 Task: Sort the recently solved tickets in your group, order by Requester language in descending order.
Action: Mouse moved to (297, 511)
Screenshot: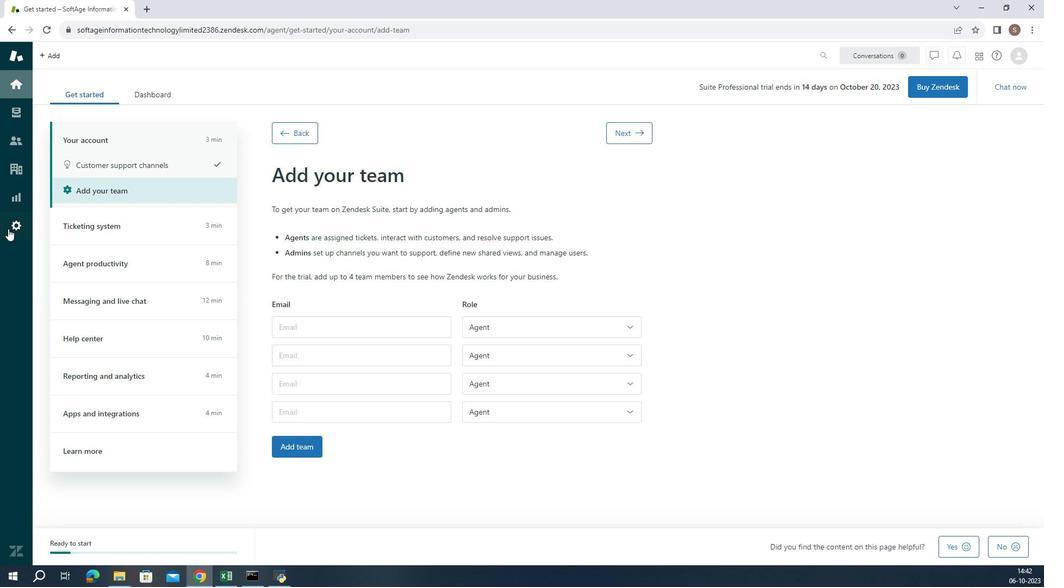 
Action: Mouse pressed left at (297, 511)
Screenshot: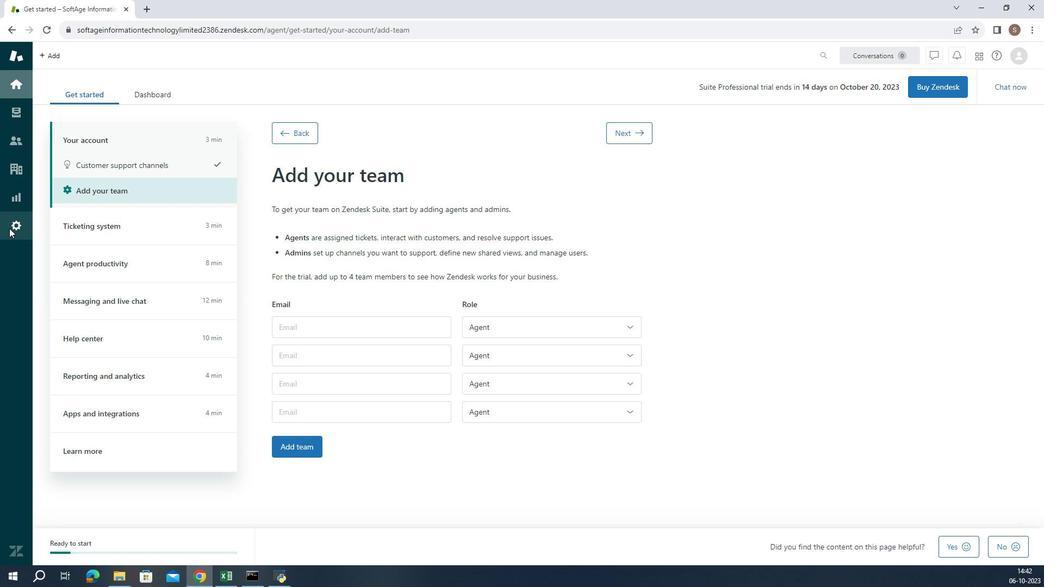 
Action: Mouse moved to (381, 427)
Screenshot: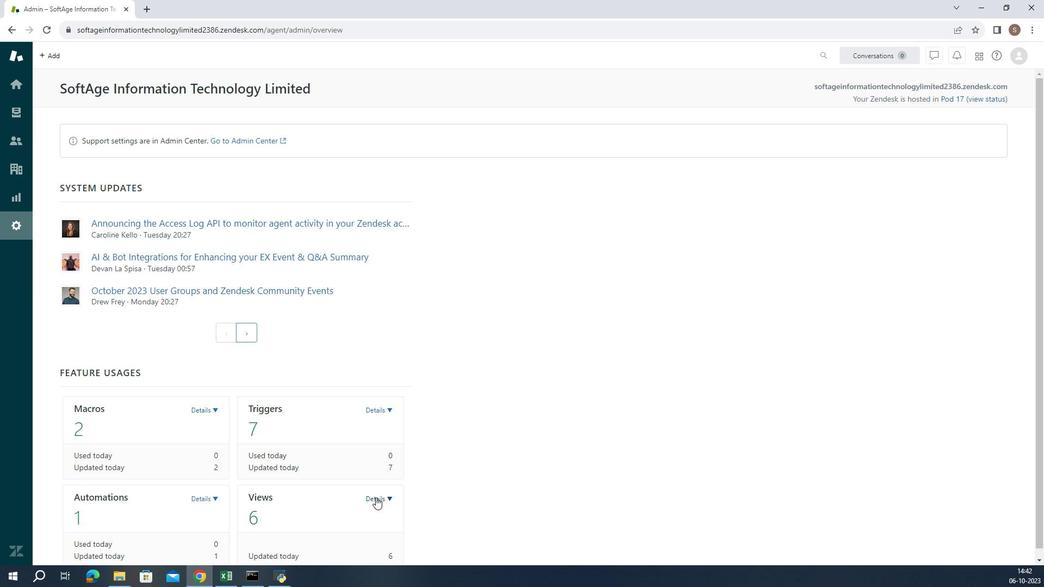 
Action: Mouse pressed left at (381, 427)
Screenshot: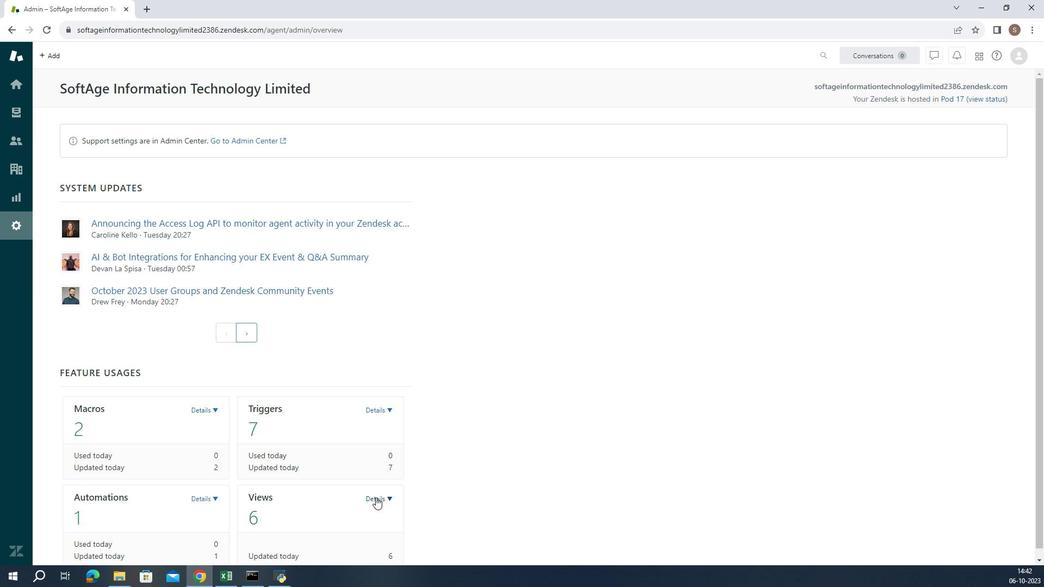 
Action: Mouse moved to (374, 415)
Screenshot: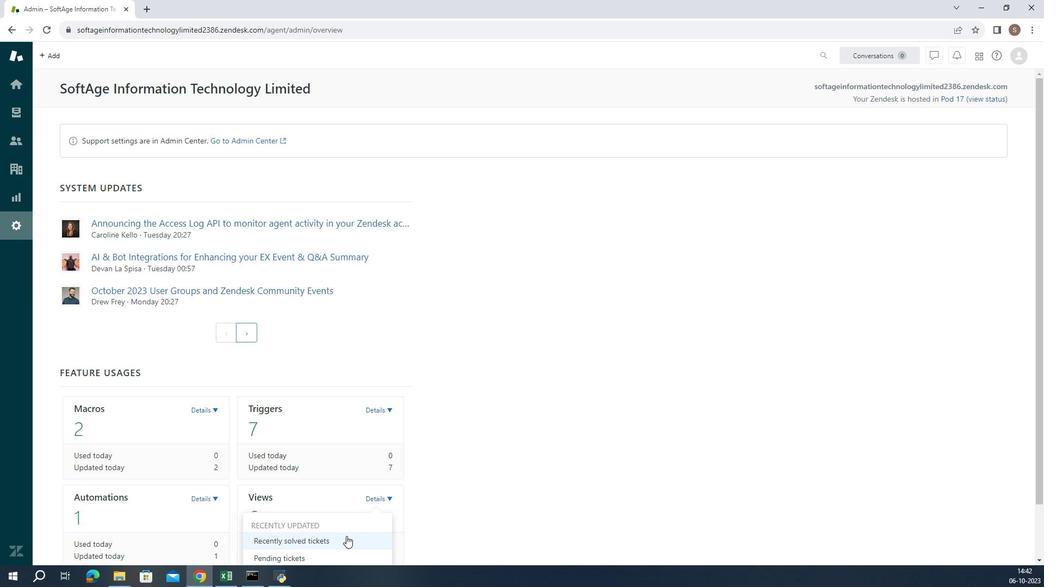
Action: Mouse pressed left at (374, 415)
Screenshot: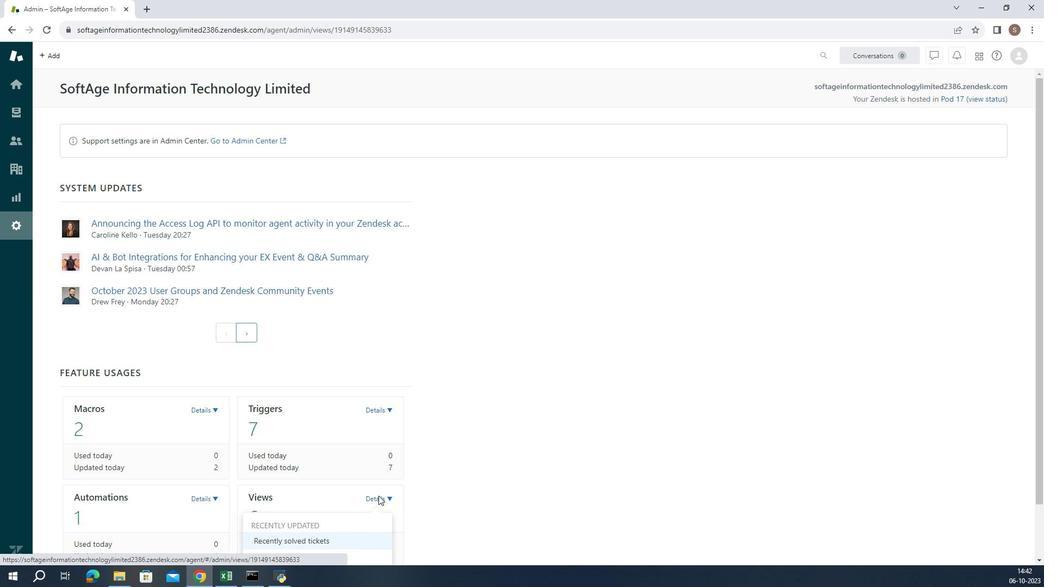 
Action: Mouse moved to (406, 482)
Screenshot: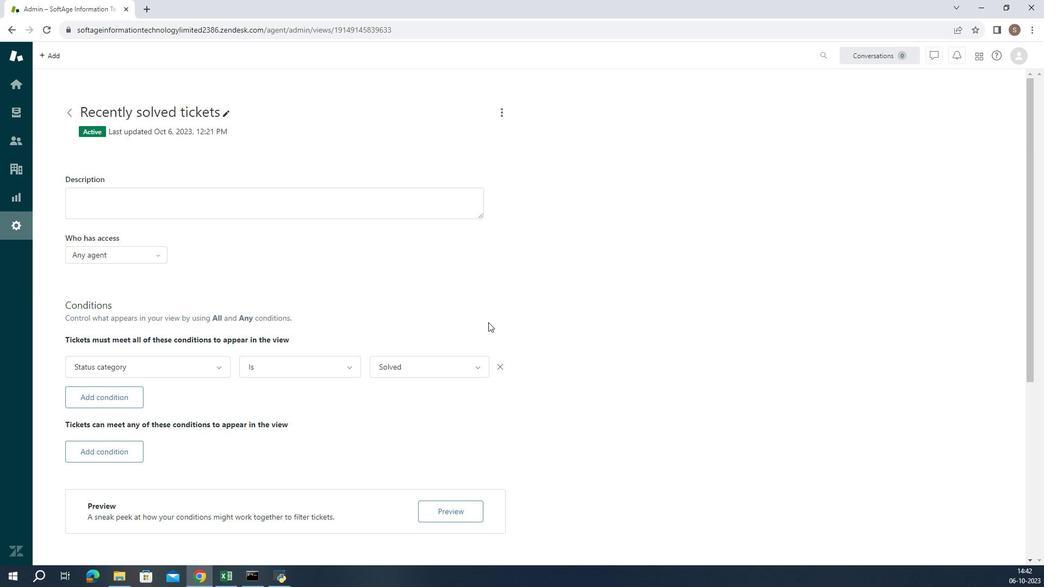 
Action: Mouse scrolled (406, 483) with delta (0, 0)
Screenshot: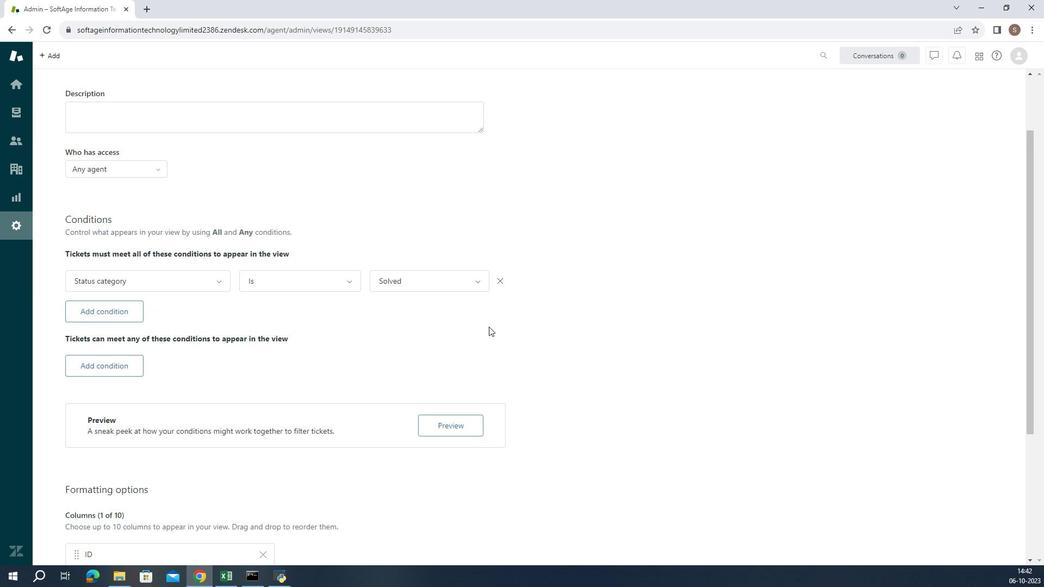 
Action: Mouse scrolled (406, 483) with delta (0, 0)
Screenshot: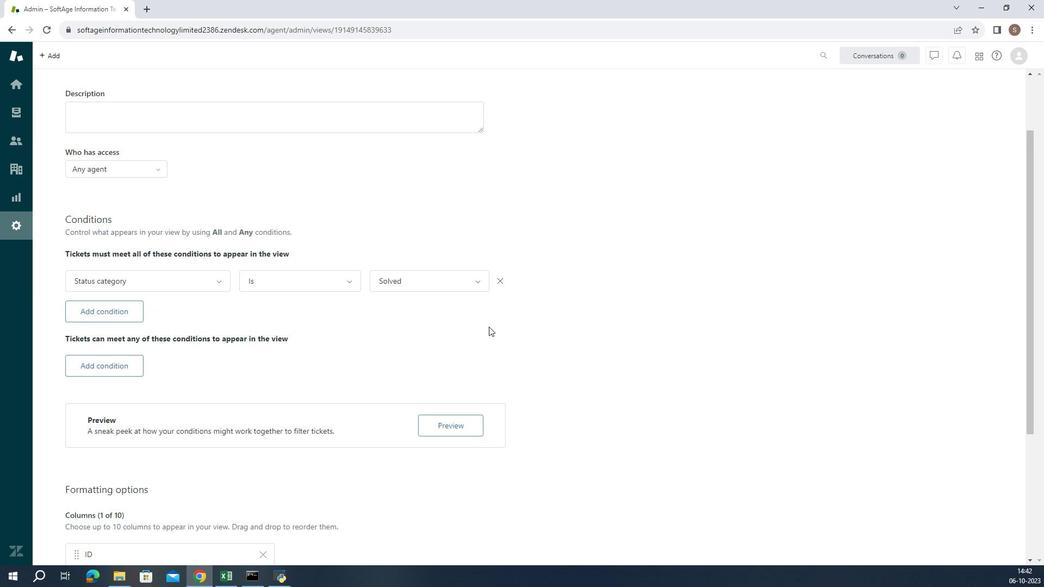 
Action: Mouse scrolled (406, 483) with delta (0, 0)
Screenshot: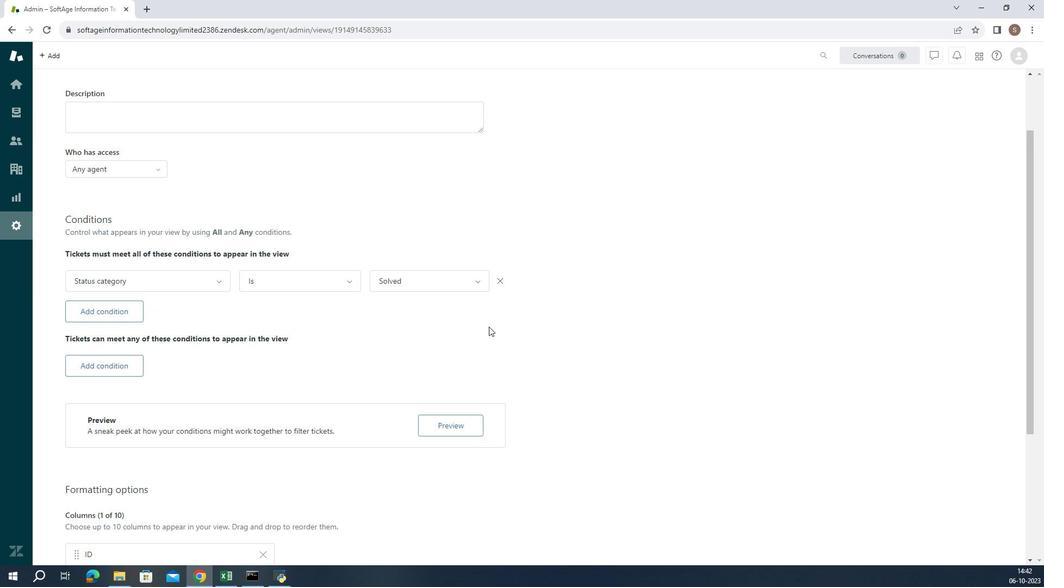 
Action: Mouse scrolled (406, 483) with delta (0, 0)
Screenshot: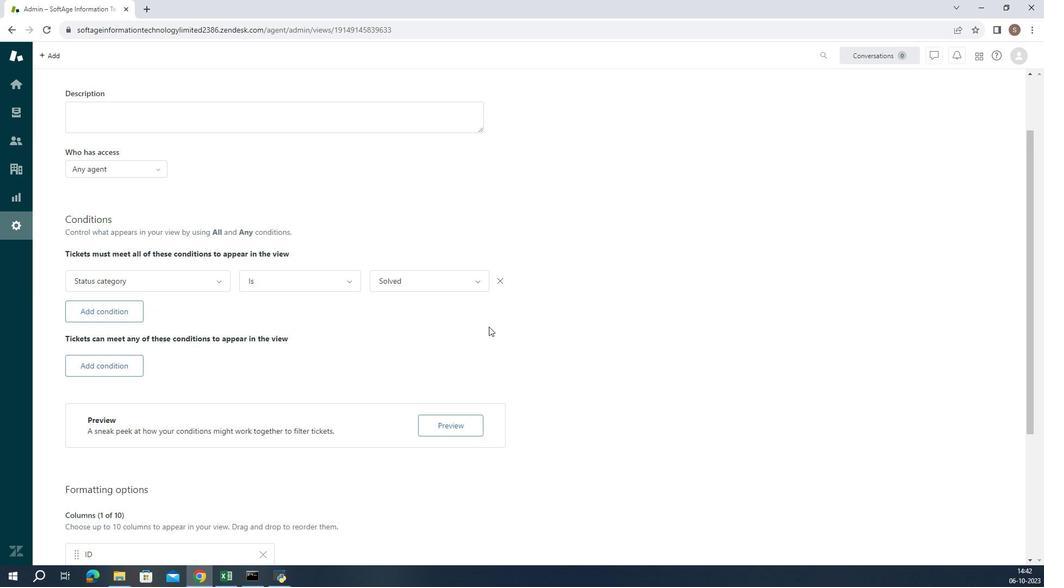 
Action: Mouse moved to (406, 482)
Screenshot: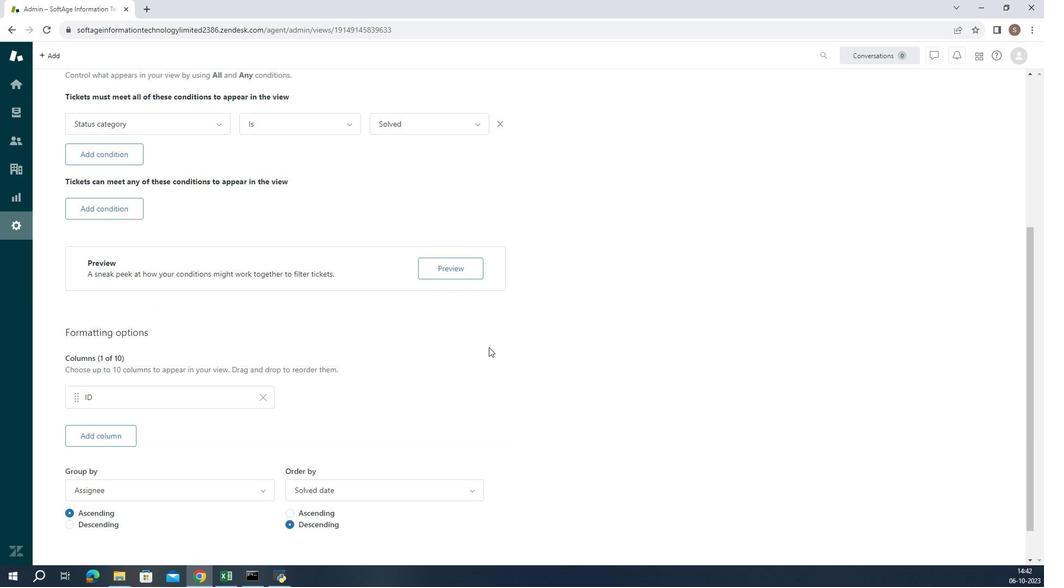 
Action: Mouse scrolled (406, 482) with delta (0, 0)
Screenshot: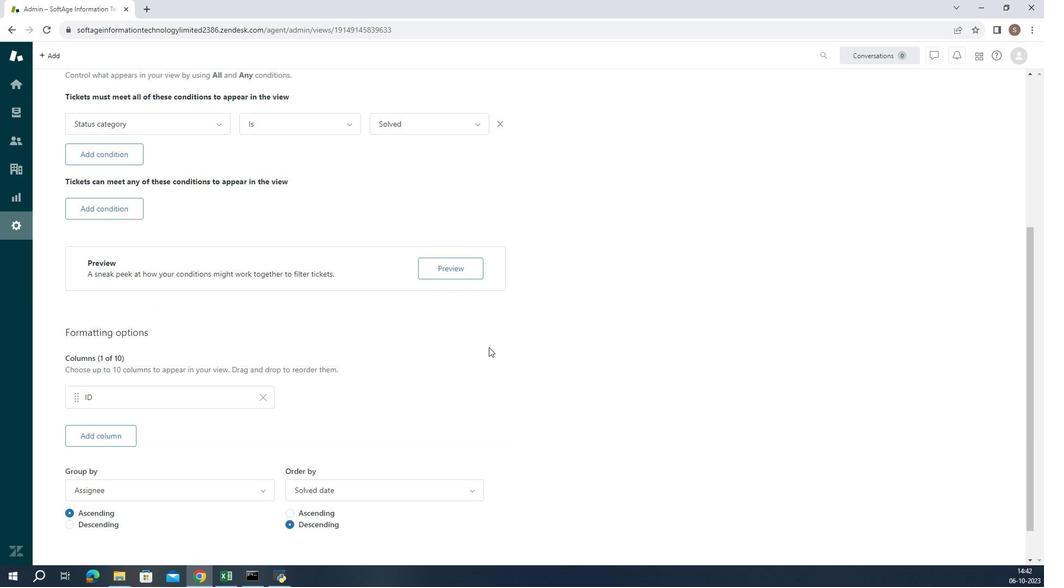 
Action: Mouse moved to (391, 439)
Screenshot: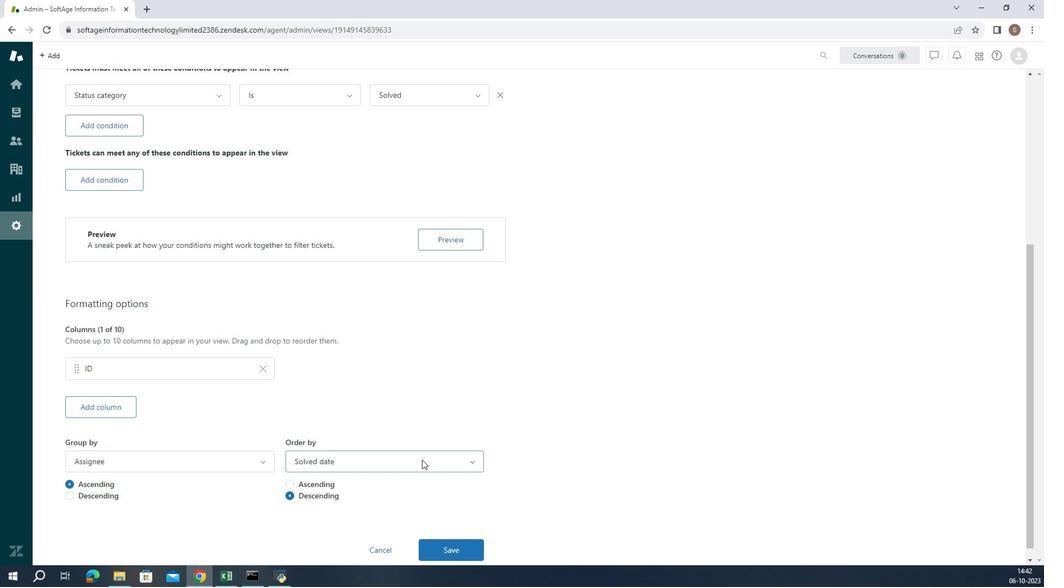 
Action: Mouse pressed left at (391, 439)
Screenshot: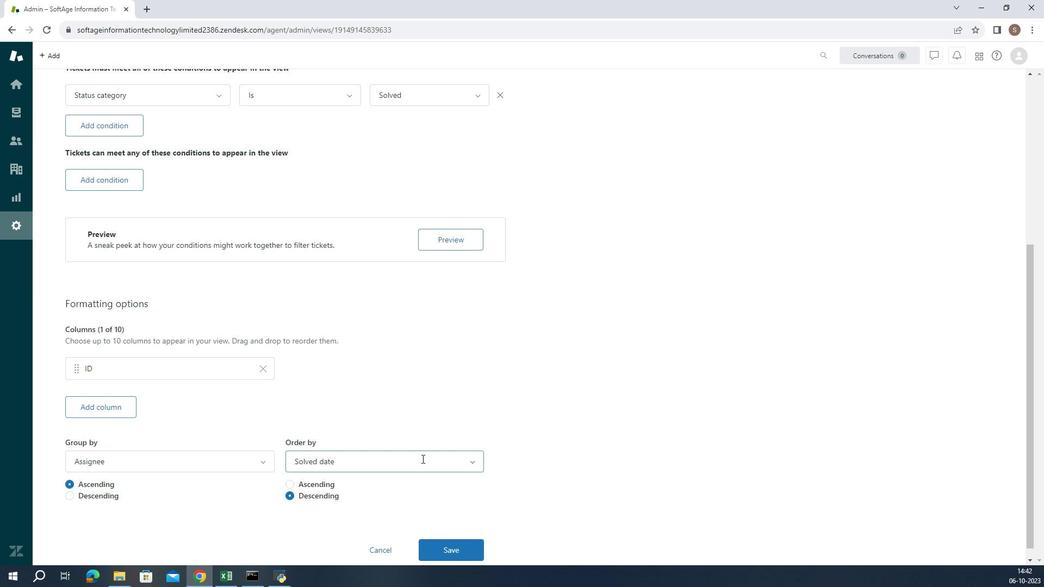 
Action: Mouse moved to (391, 471)
Screenshot: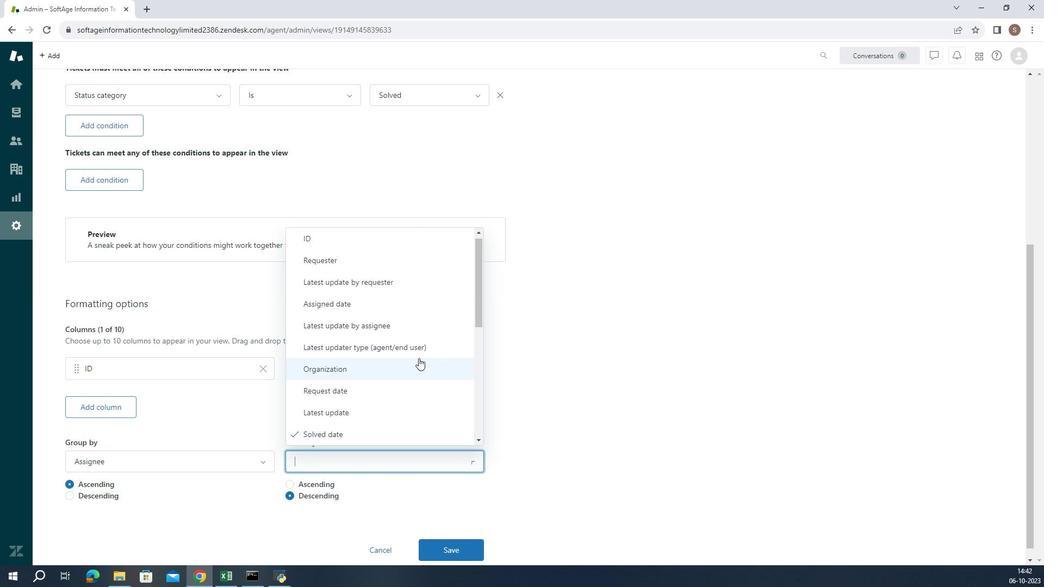 
Action: Mouse scrolled (391, 471) with delta (0, 0)
Screenshot: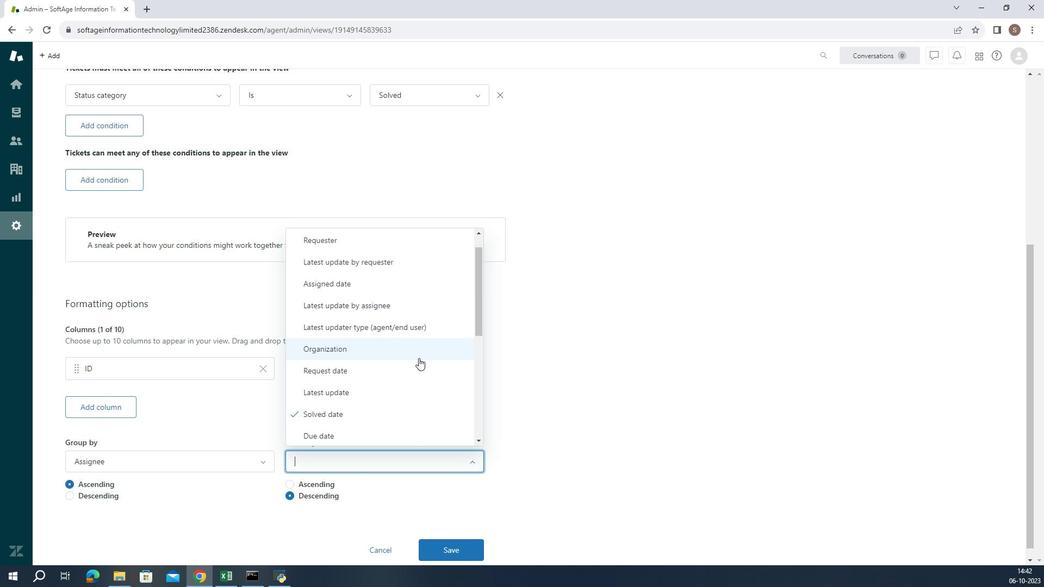 
Action: Mouse scrolled (391, 471) with delta (0, 0)
Screenshot: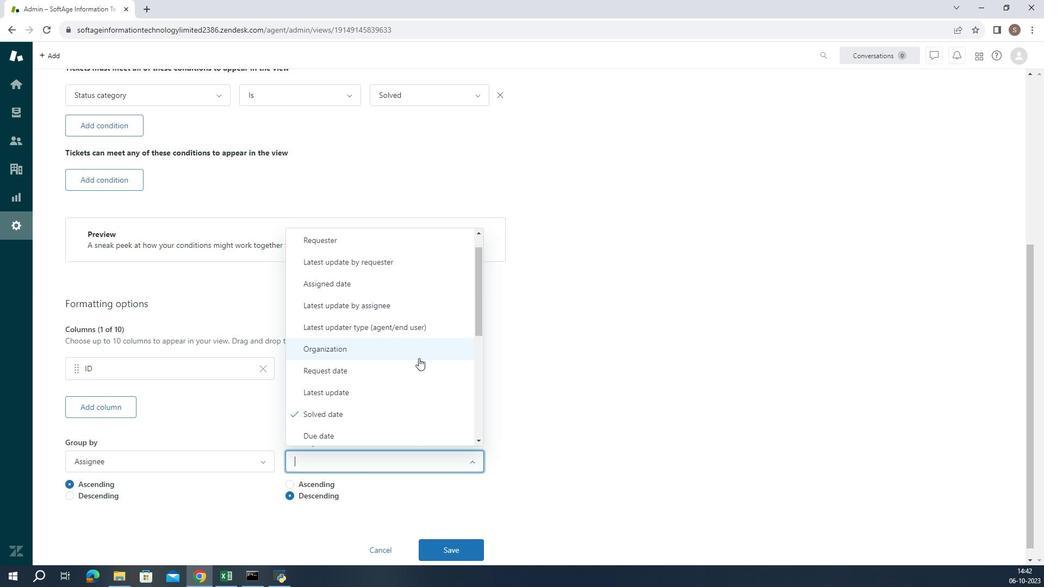
Action: Mouse scrolled (391, 471) with delta (0, 0)
Screenshot: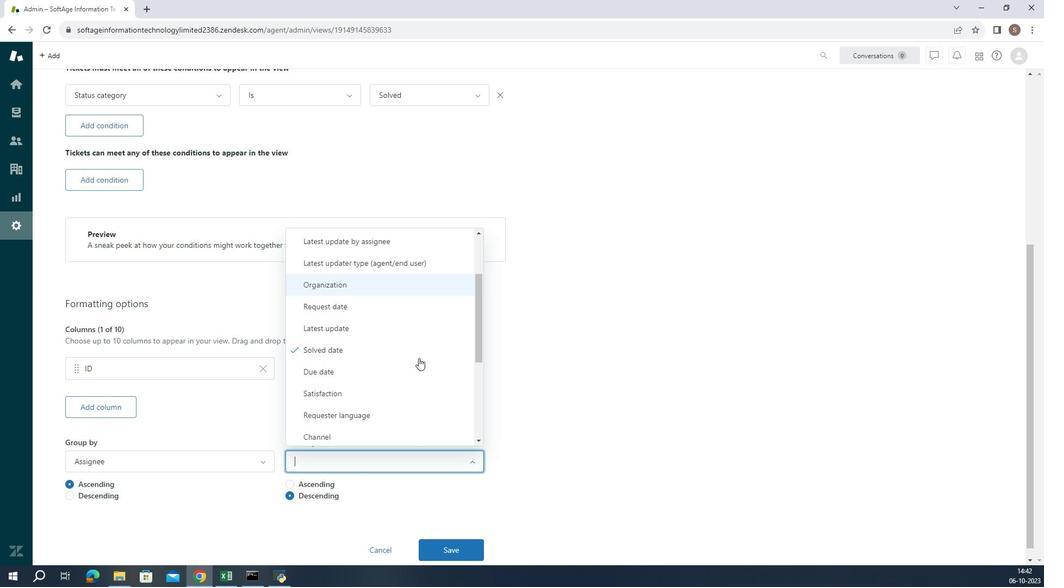 
Action: Mouse moved to (386, 477)
Screenshot: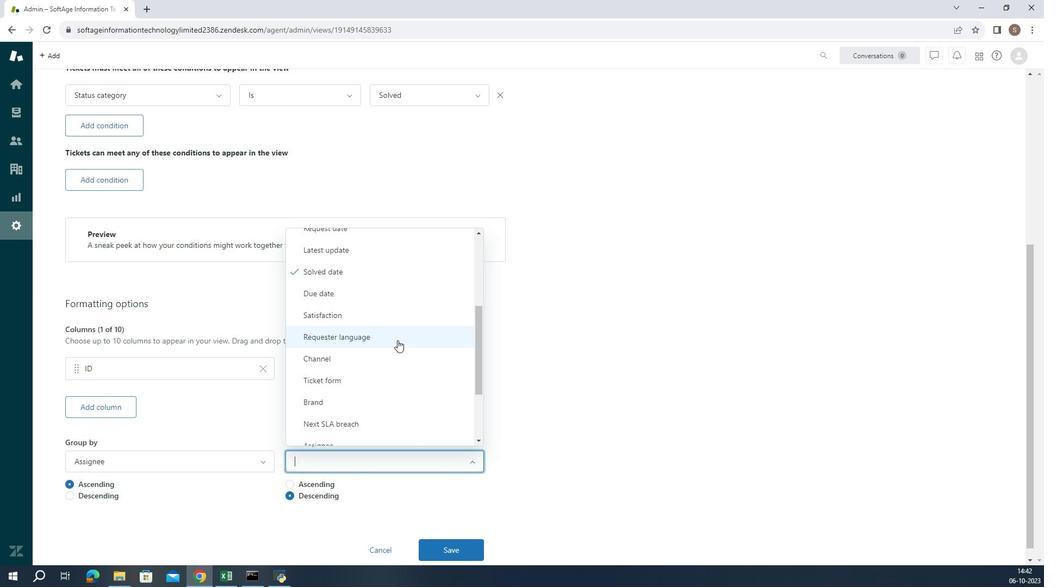 
Action: Mouse pressed left at (386, 477)
Screenshot: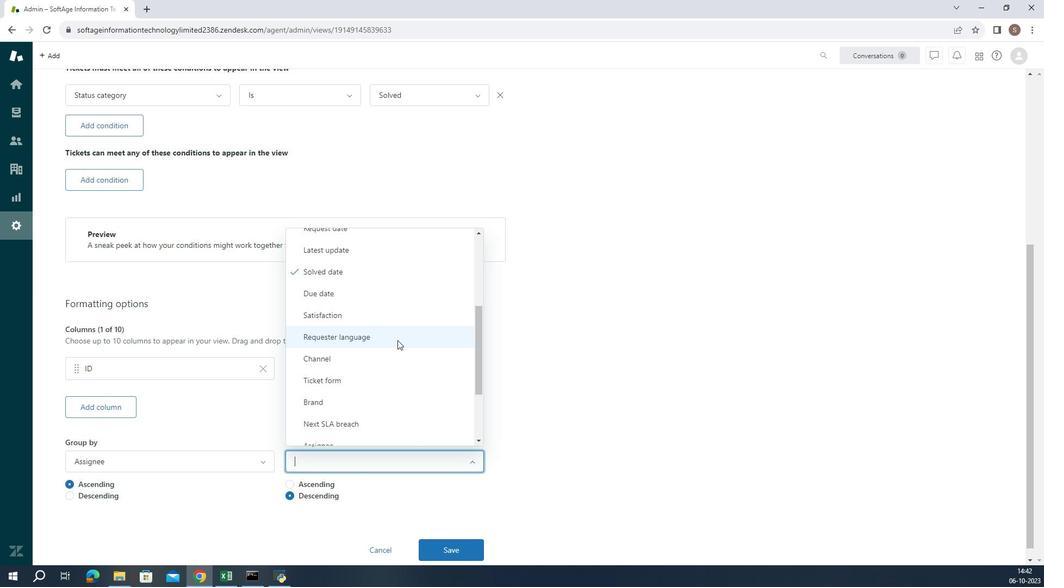 
Action: Mouse moved to (367, 428)
Screenshot: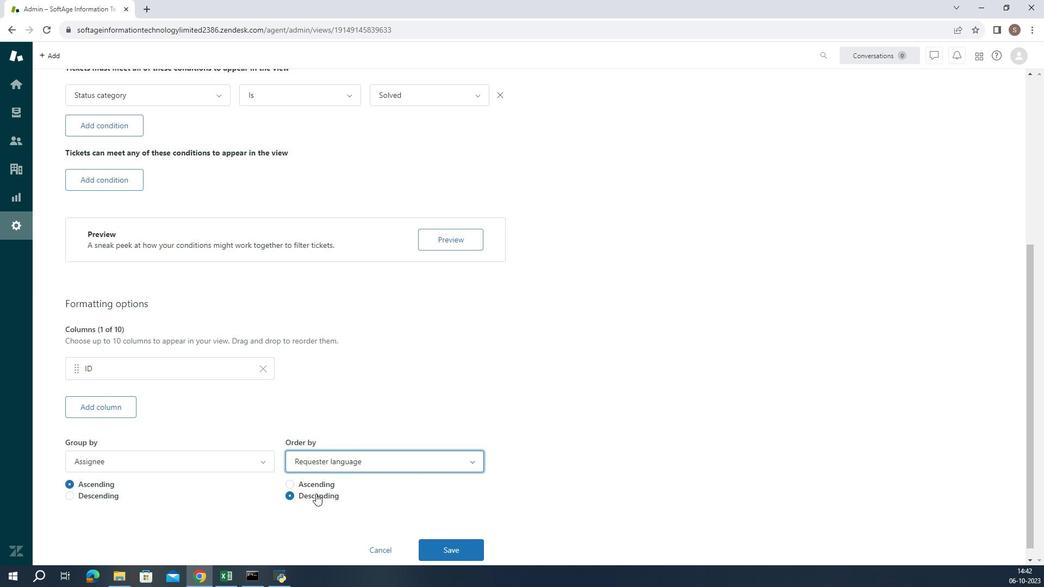
Action: Mouse pressed left at (367, 428)
Screenshot: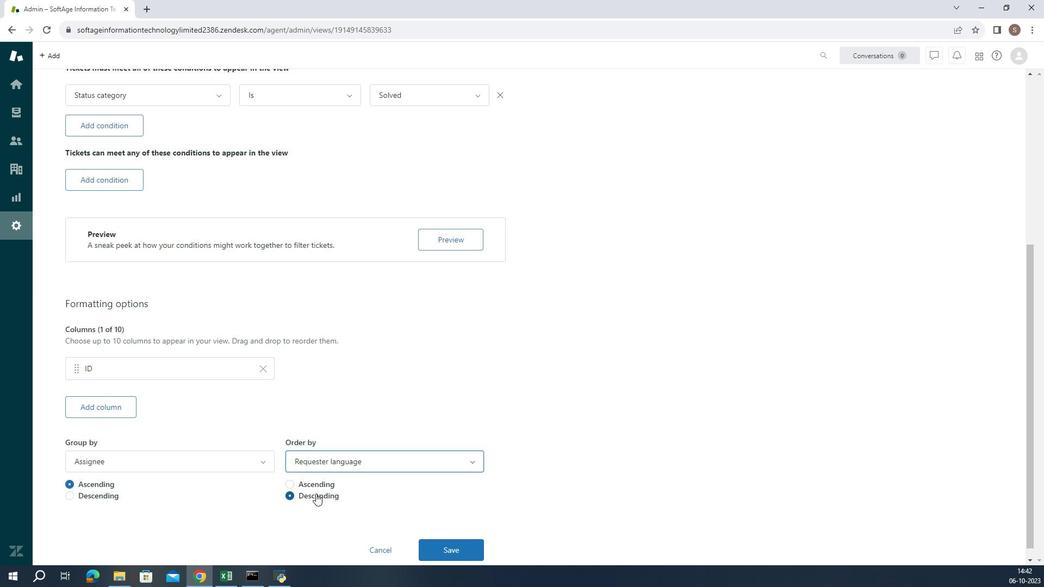 
Action: Mouse moved to (371, 428)
Screenshot: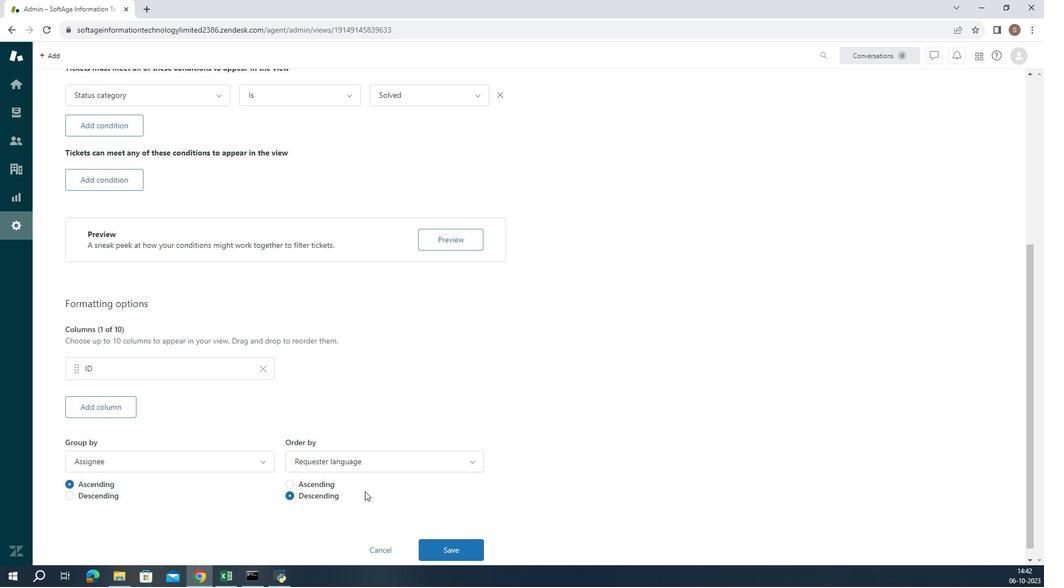 
